 Task: Review your sent emails and update your task list accordingly.
Action: Mouse moved to (3, 135)
Screenshot: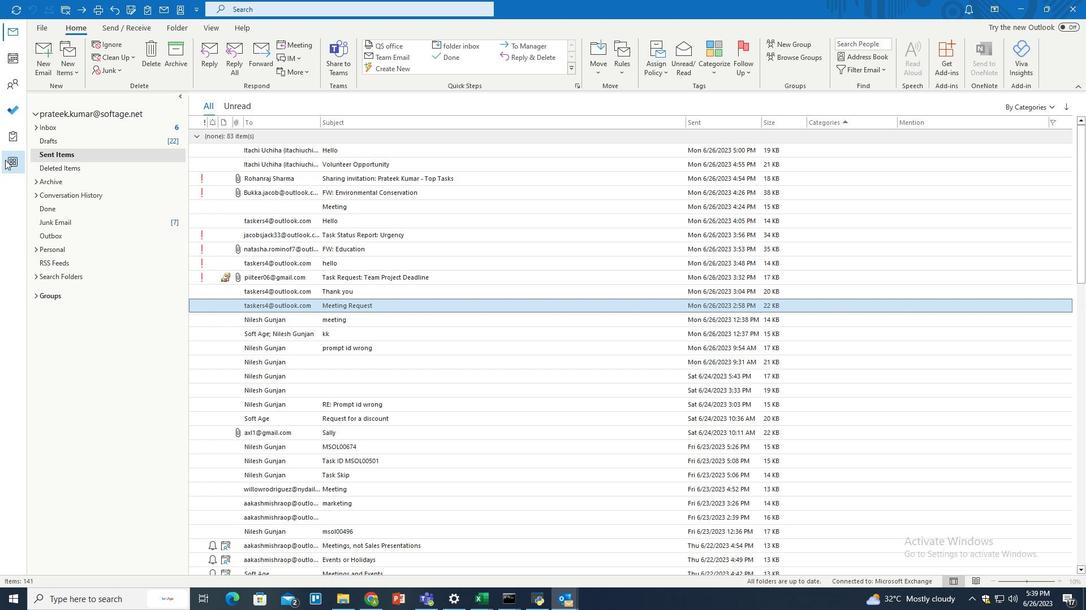 
Action: Mouse pressed left at (3, 135)
Screenshot: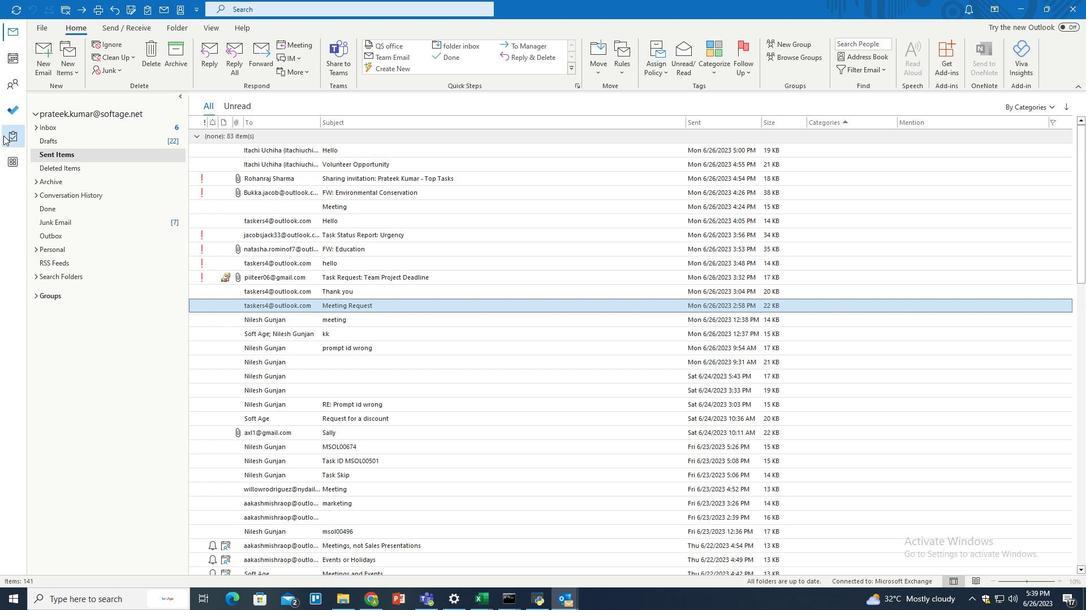 
Action: Mouse moved to (66, 100)
Screenshot: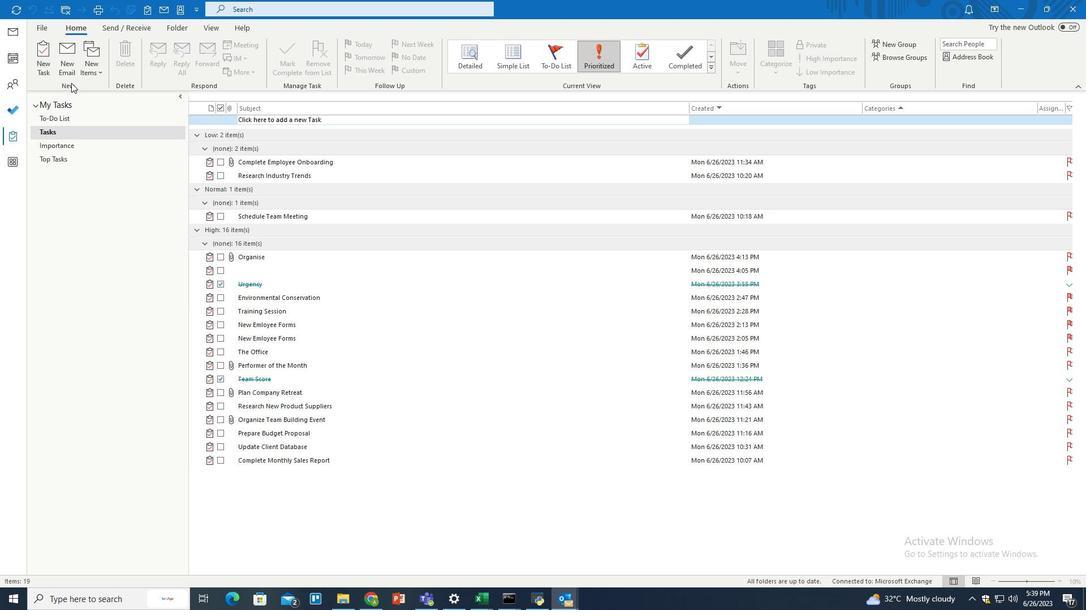 
Action: Mouse pressed left at (66, 100)
Screenshot: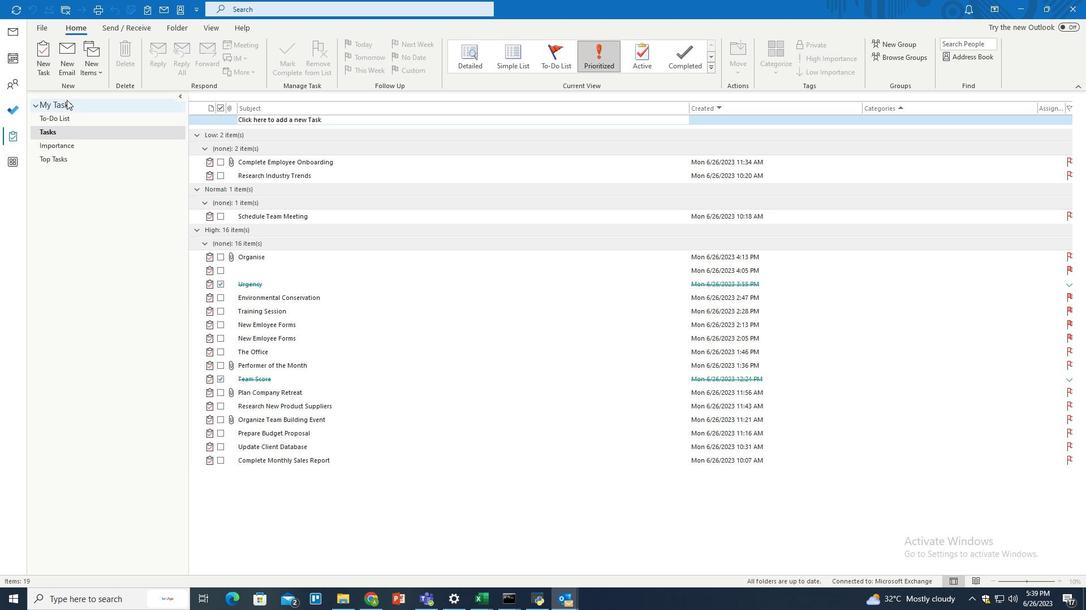 
Action: Mouse moved to (210, 22)
Screenshot: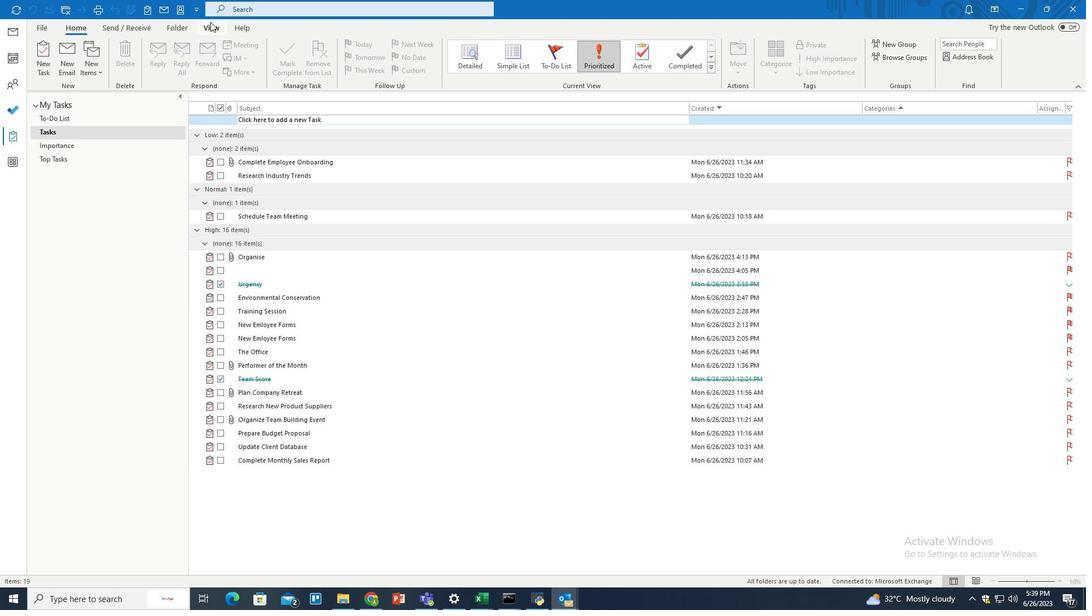 
Action: Mouse pressed left at (210, 22)
Screenshot: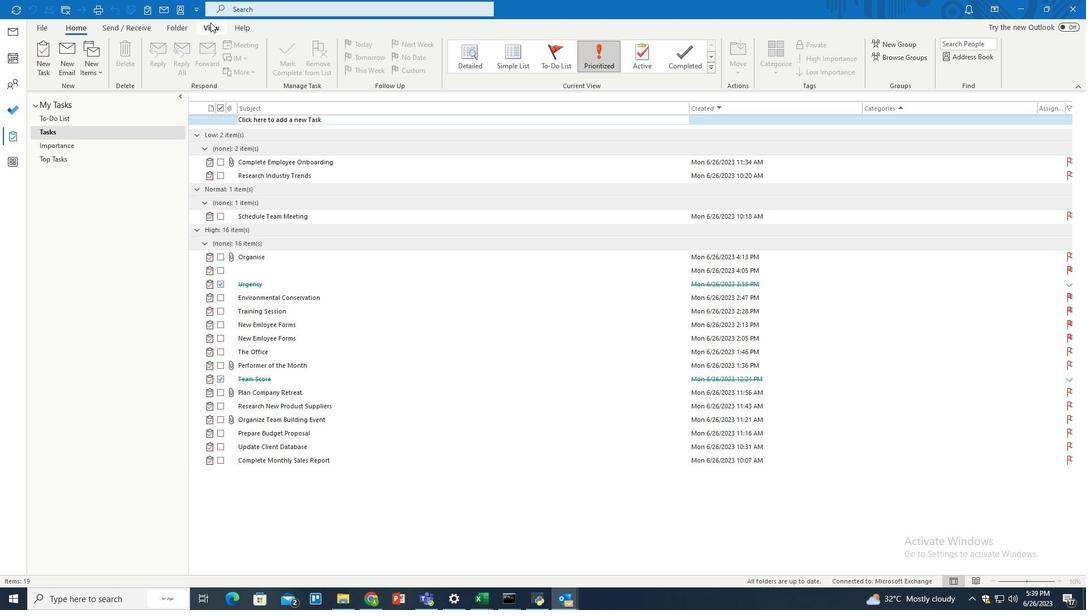 
Action: Mouse moved to (490, 58)
Screenshot: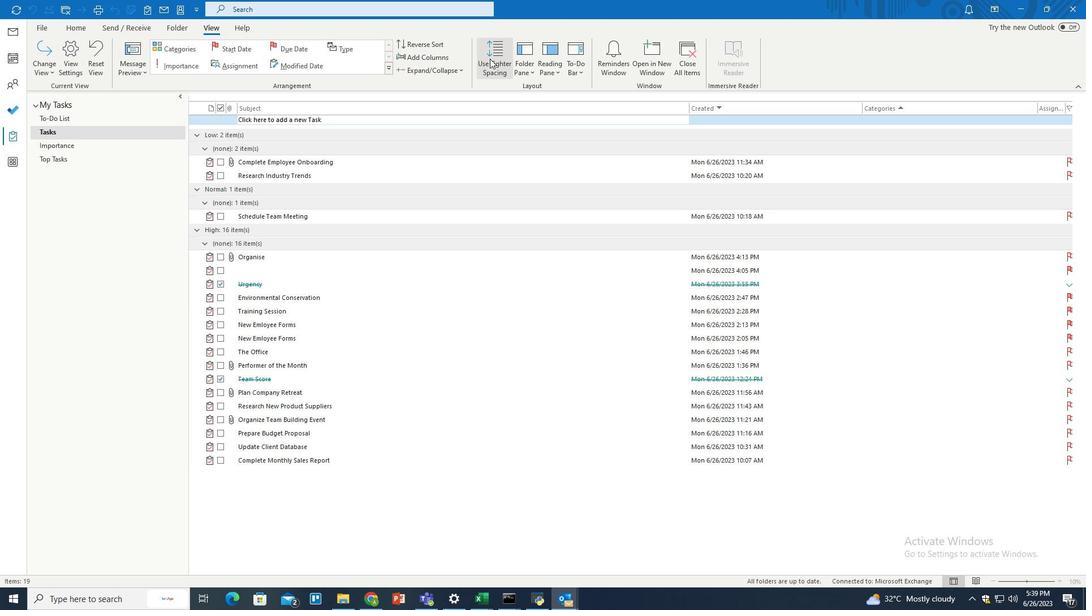 
Action: Mouse pressed left at (490, 58)
Screenshot: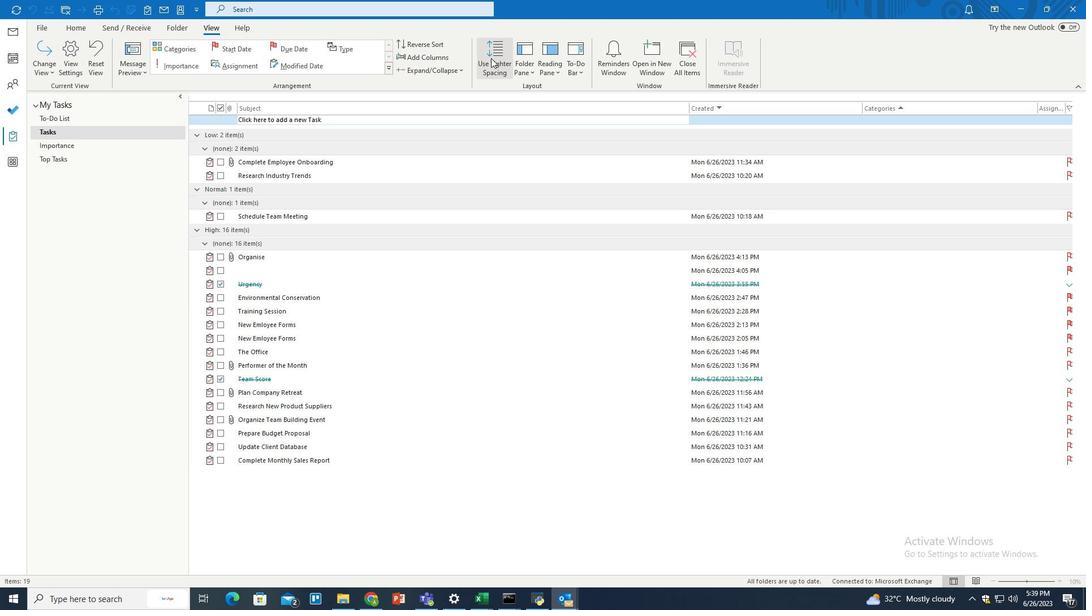 
Action: Mouse moved to (530, 69)
Screenshot: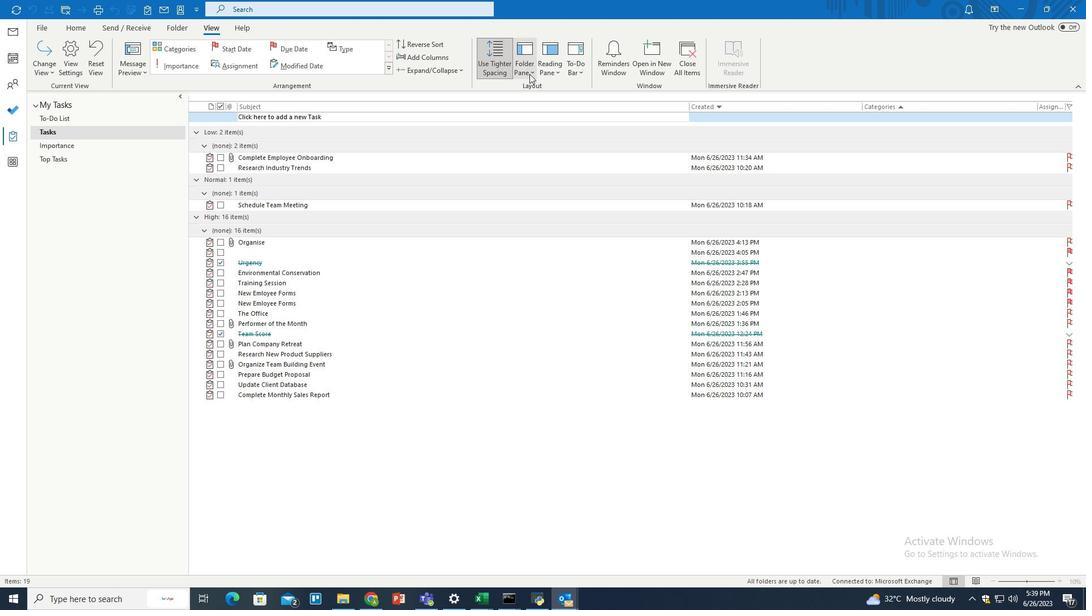 
Action: Mouse pressed left at (530, 69)
Screenshot: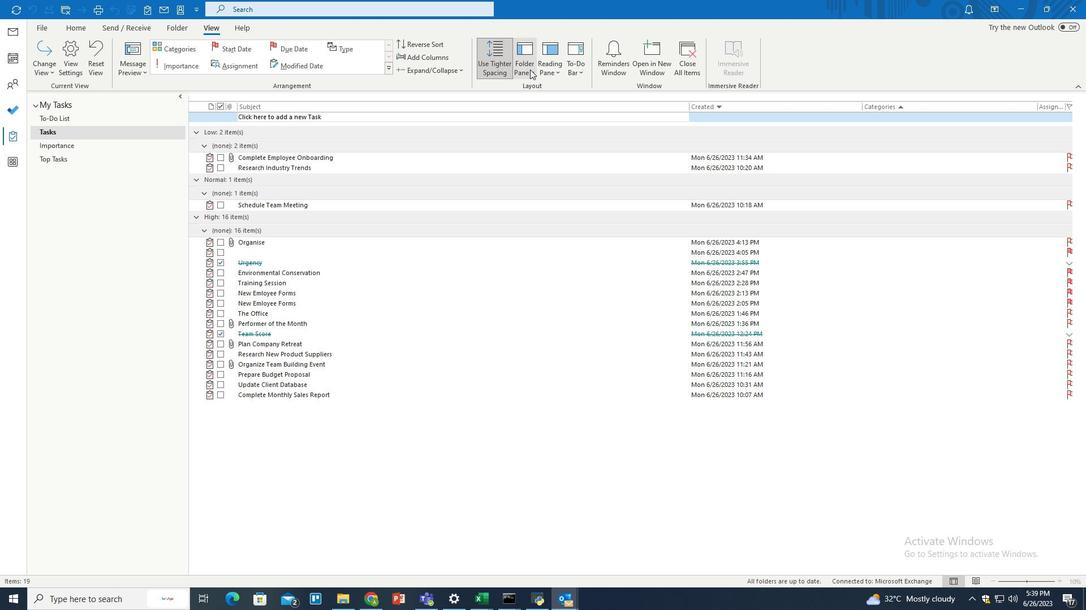 
Action: Mouse moved to (535, 84)
Screenshot: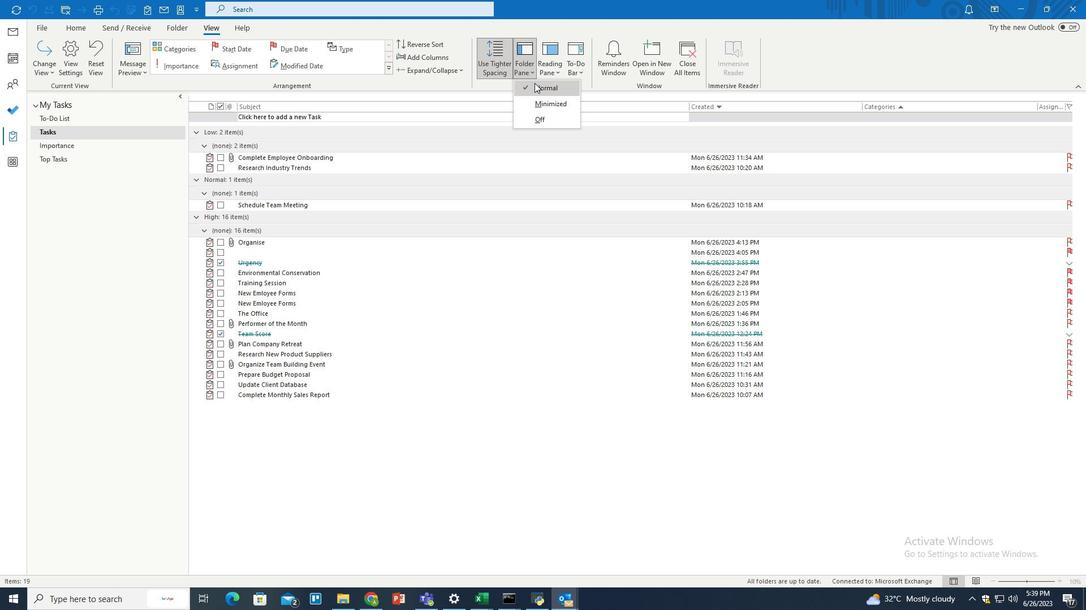 
Action: Mouse pressed left at (535, 84)
Screenshot: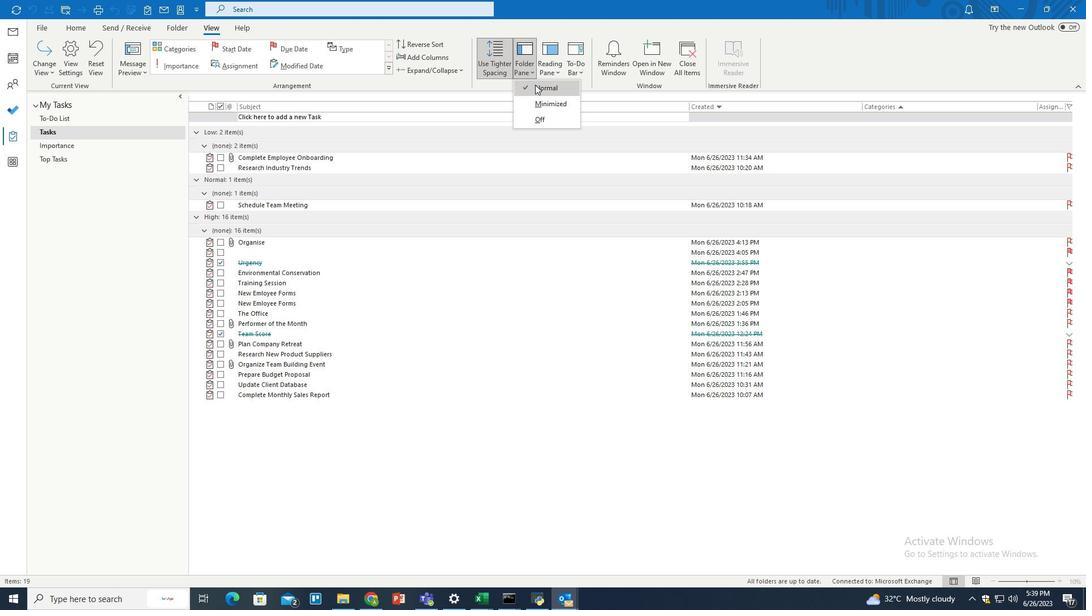 
